 Task: Select location type "On-site".
Action: Mouse moved to (390, 368)
Screenshot: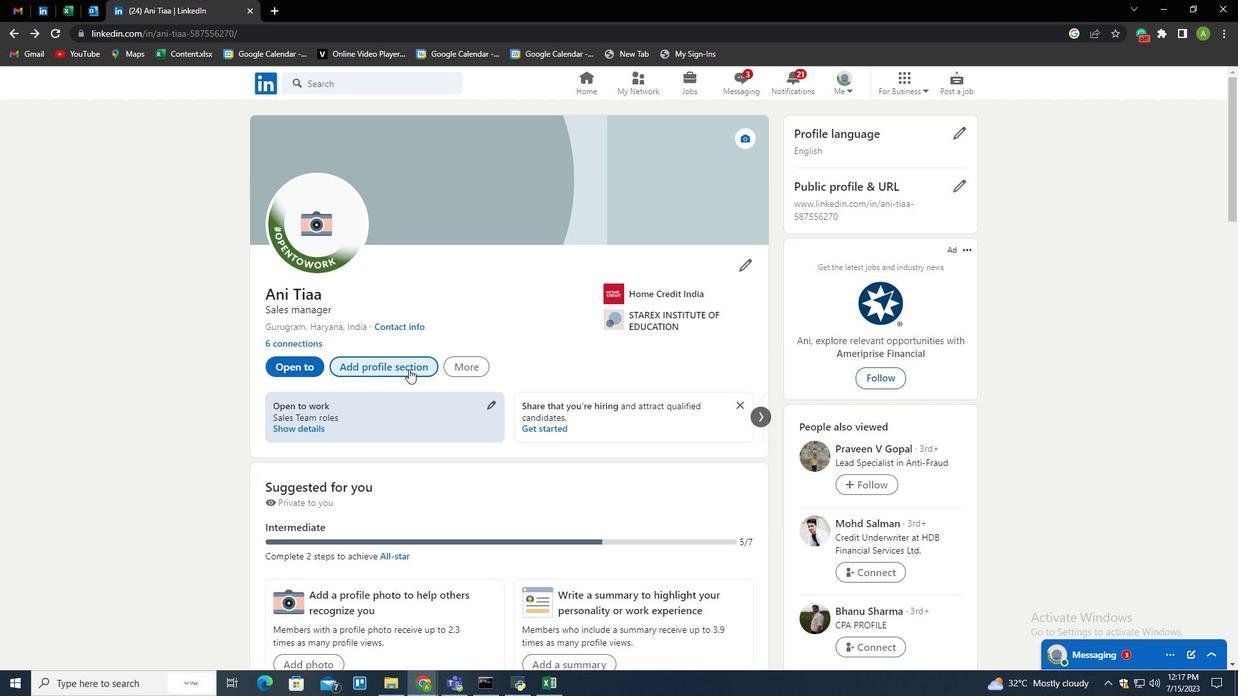 
Action: Mouse pressed left at (390, 368)
Screenshot: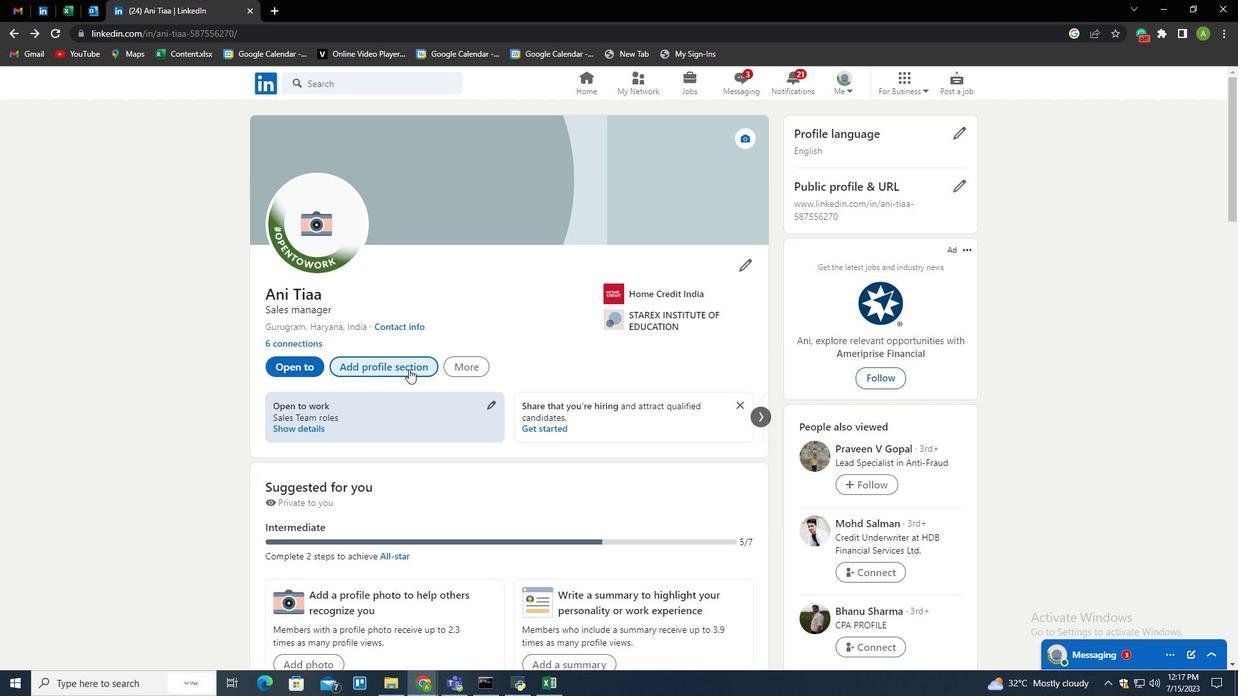 
Action: Mouse moved to (504, 263)
Screenshot: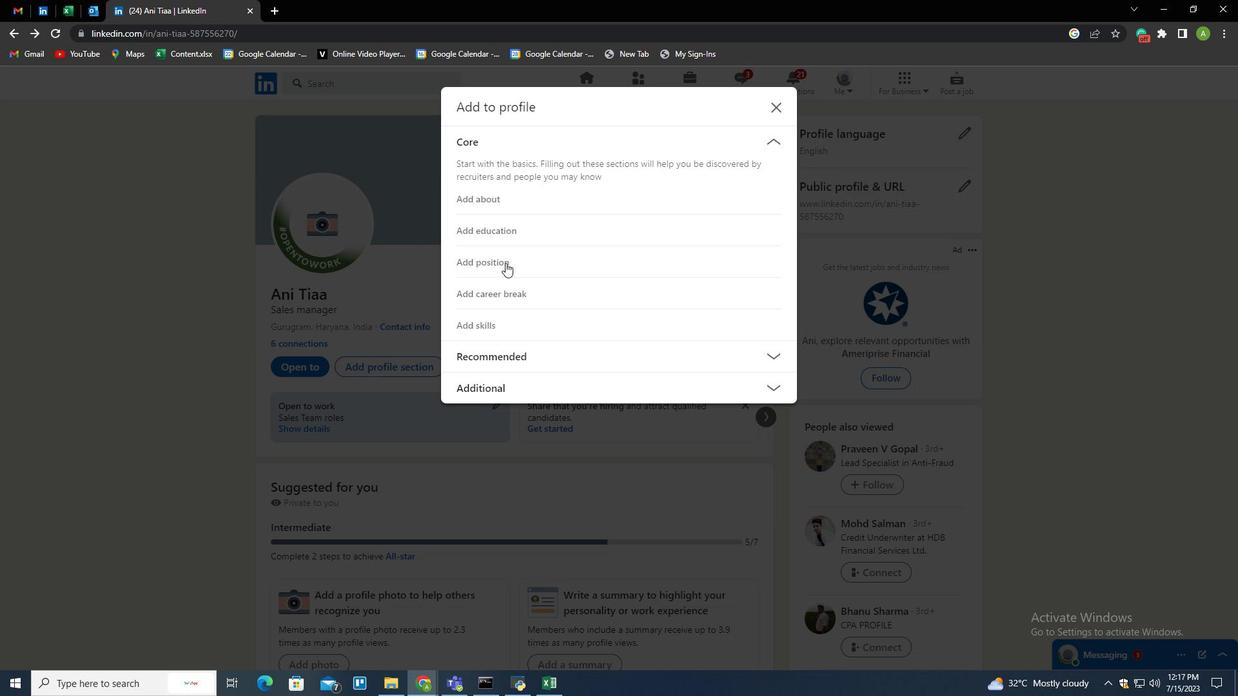 
Action: Mouse pressed left at (504, 263)
Screenshot: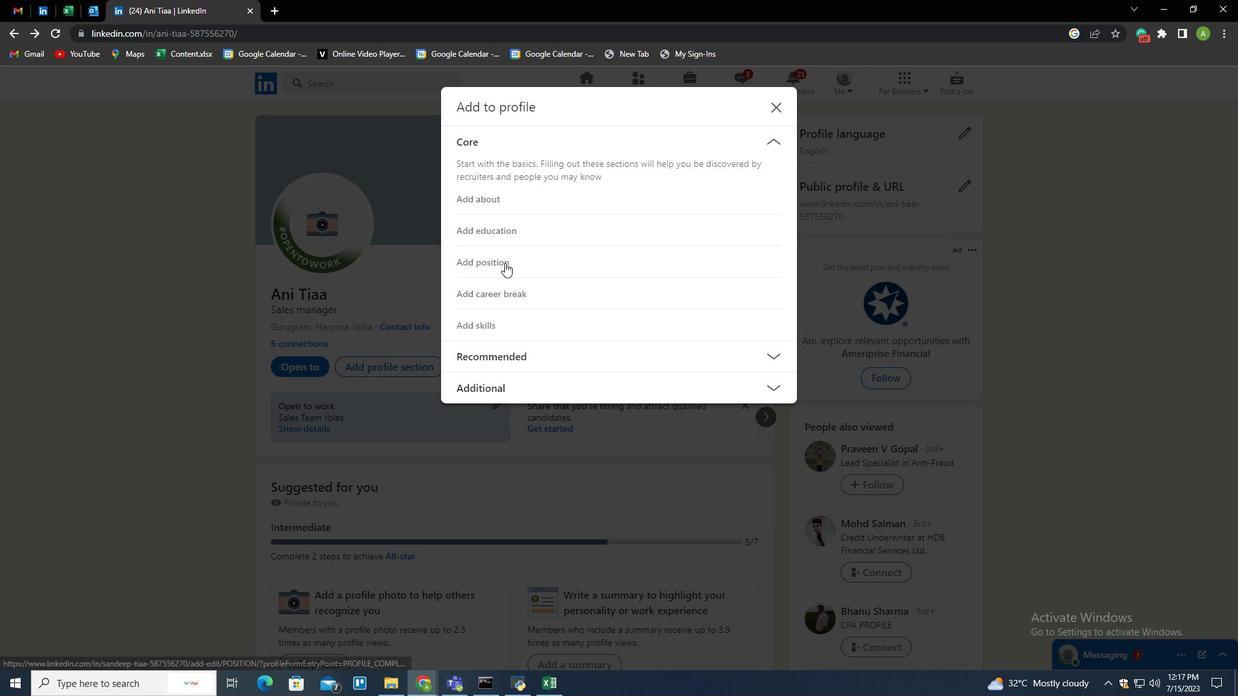 
Action: Mouse moved to (423, 467)
Screenshot: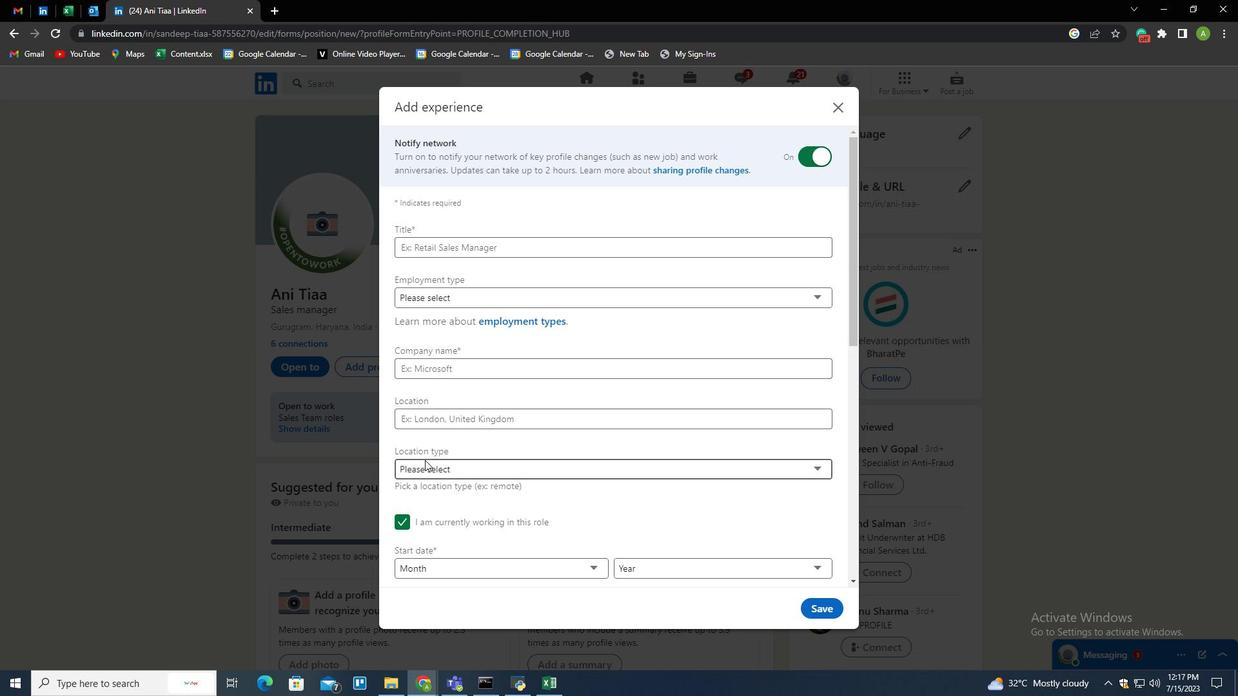 
Action: Mouse pressed left at (423, 467)
Screenshot: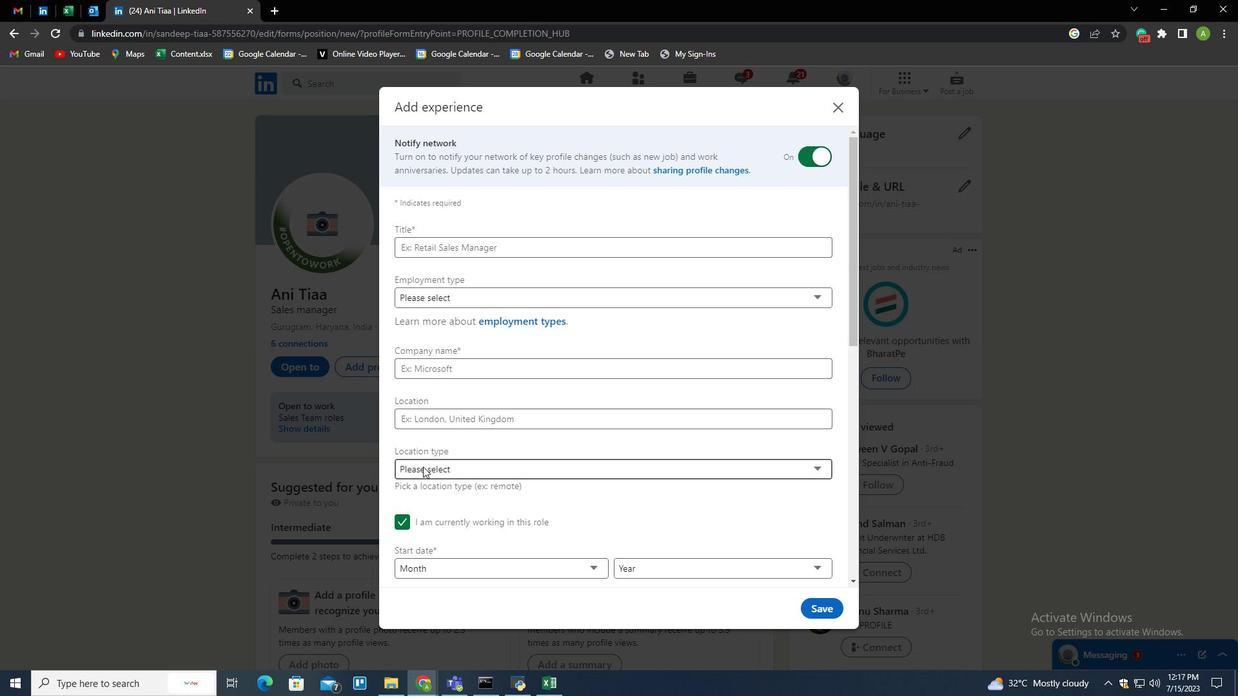 
Action: Mouse moved to (420, 495)
Screenshot: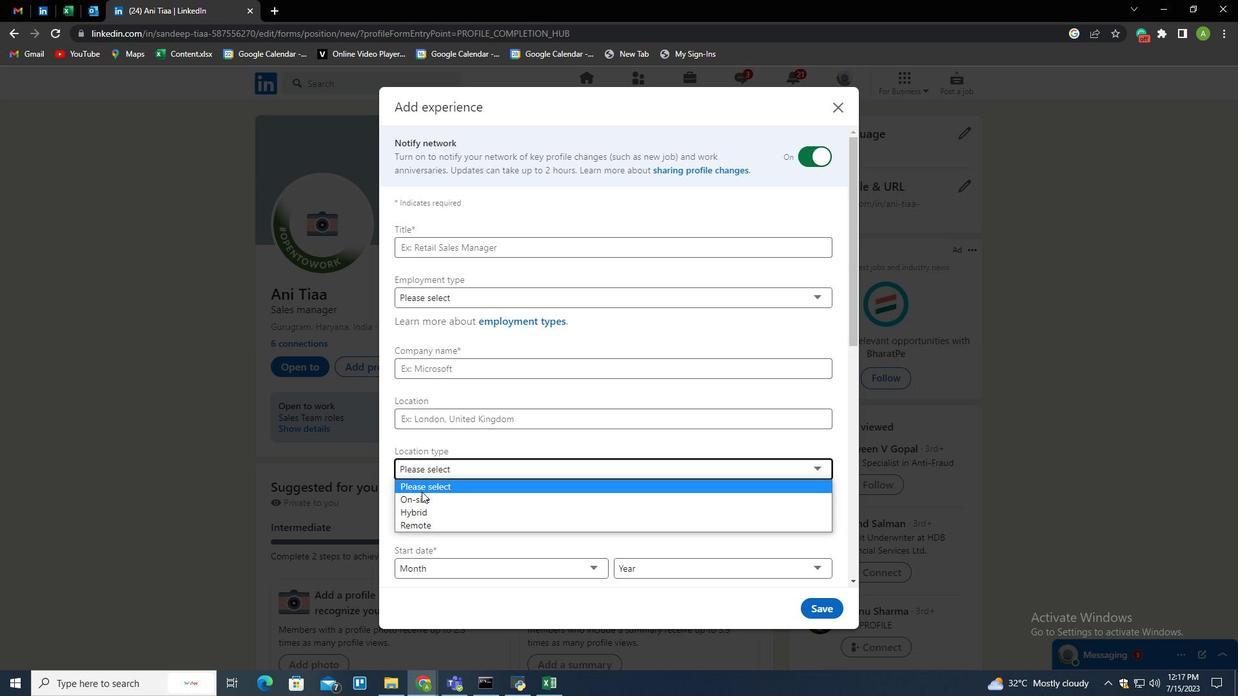 
Action: Mouse pressed left at (420, 495)
Screenshot: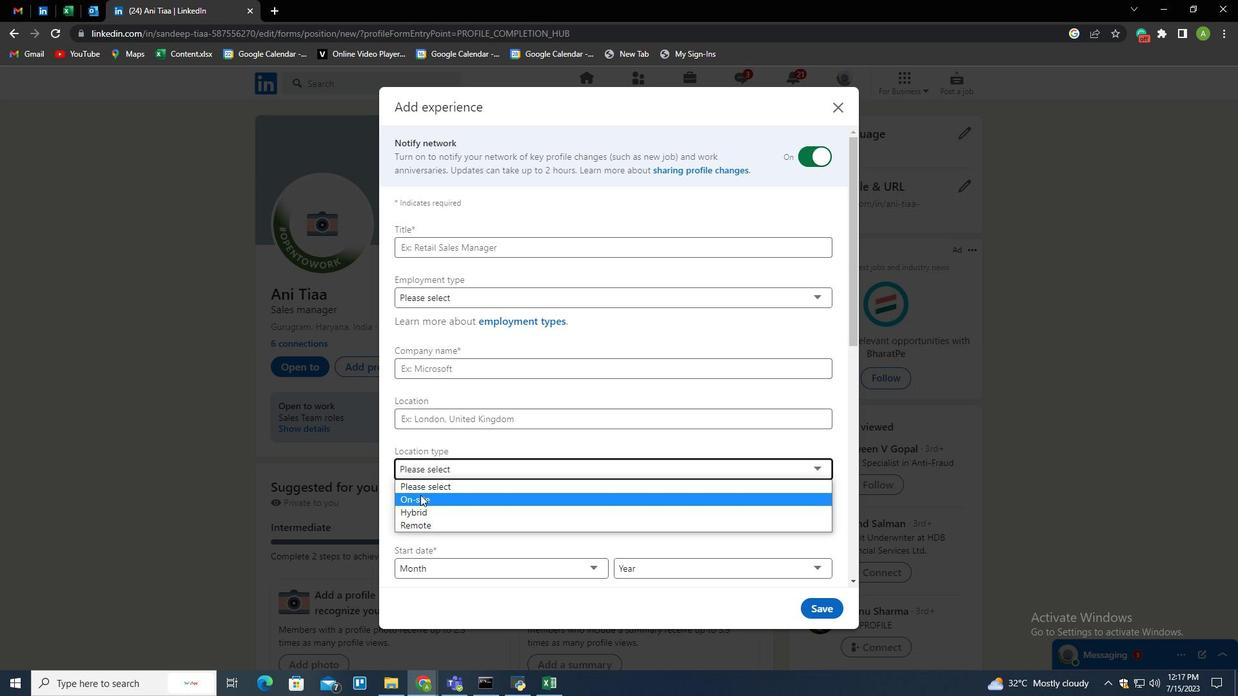 
Action: Mouse moved to (535, 491)
Screenshot: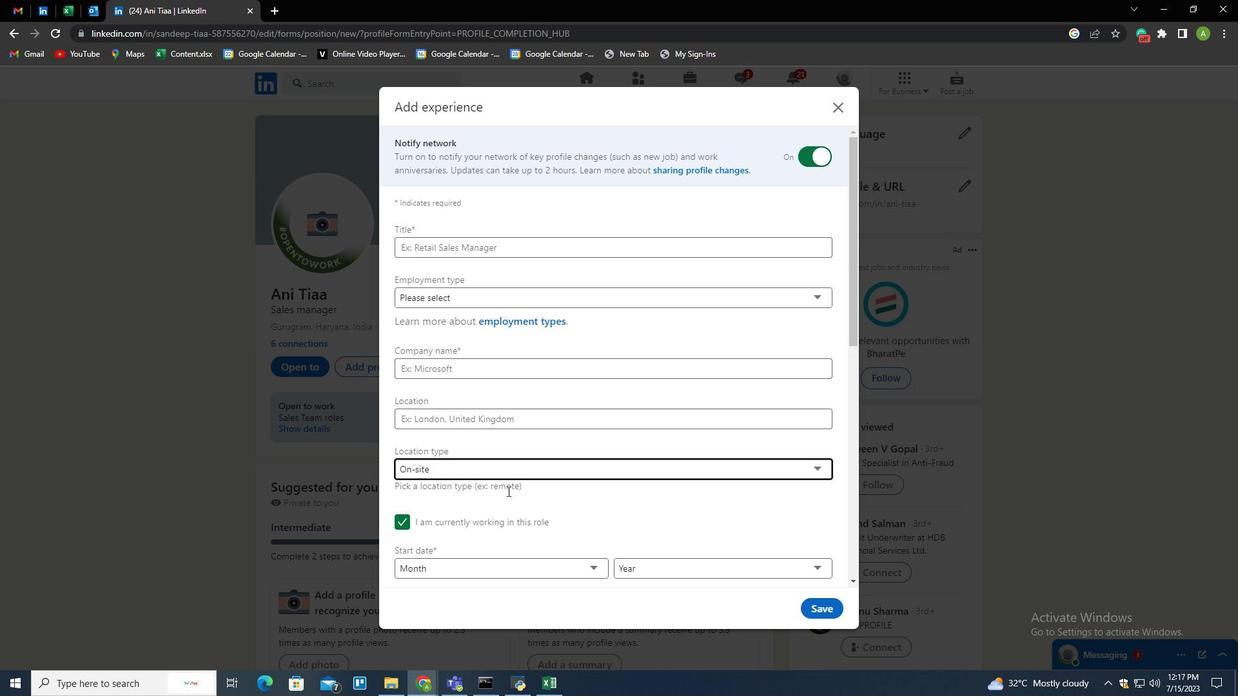 
